Task: Create Card Company Values Discussion in Board Sales Pipeline Management to Workspace Financial Analysis and Planning. Create Card Natural Language Processing Review in Board Project Time Tracking to Workspace Financial Analysis and Planning. Create Card Company Values Discussion in Board Brand Messaging and Copywriting to Workspace Financial Analysis and Planning
Action: Mouse moved to (76, 290)
Screenshot: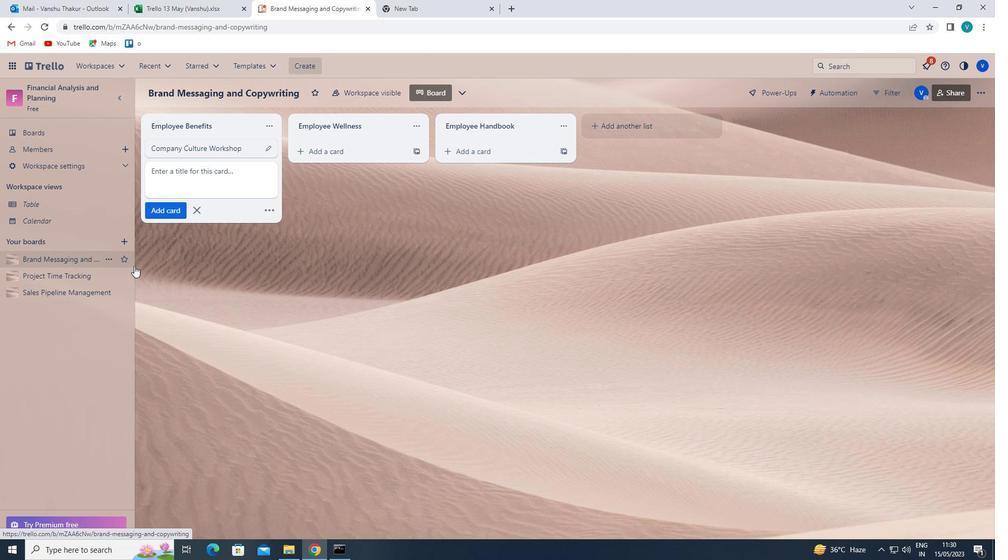 
Action: Mouse pressed left at (76, 290)
Screenshot: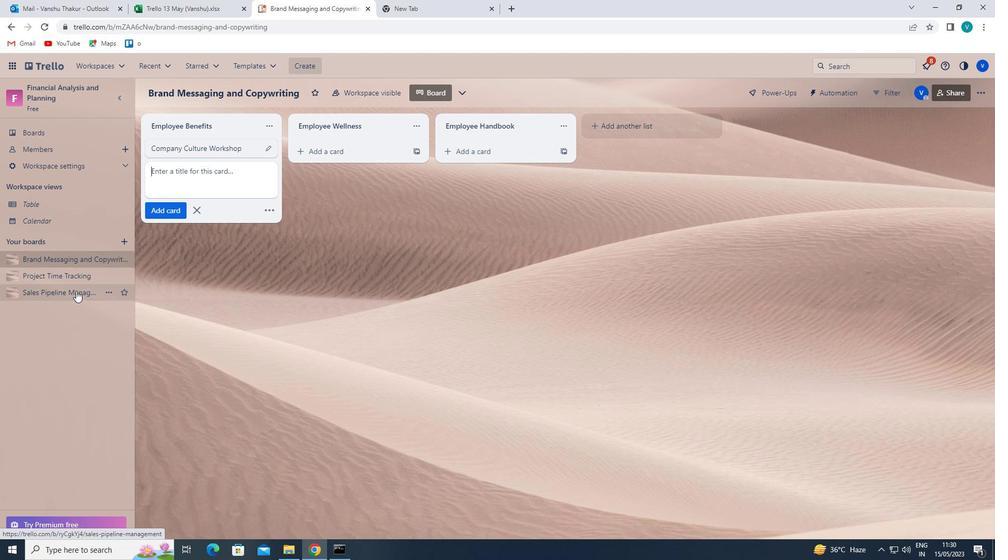 
Action: Mouse pressed left at (76, 290)
Screenshot: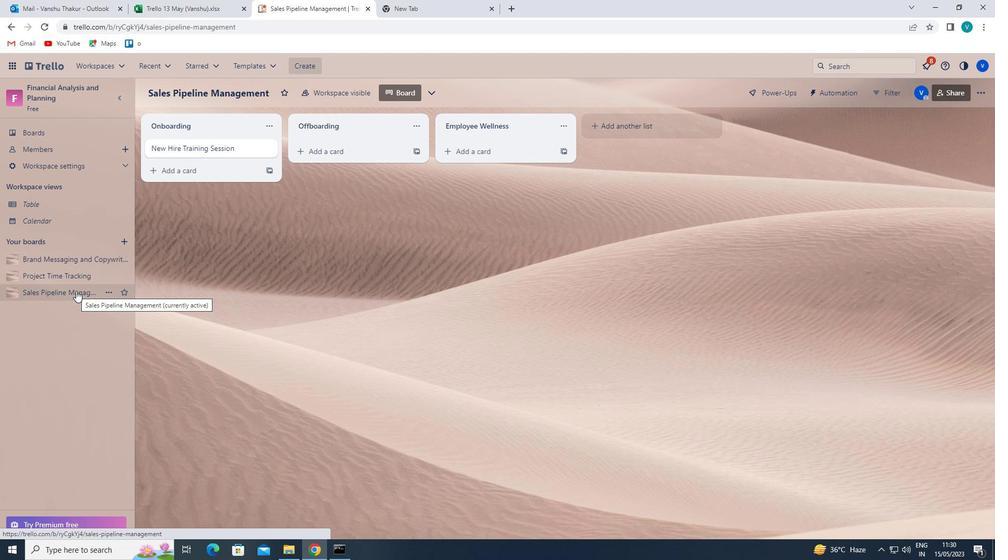 
Action: Mouse moved to (336, 148)
Screenshot: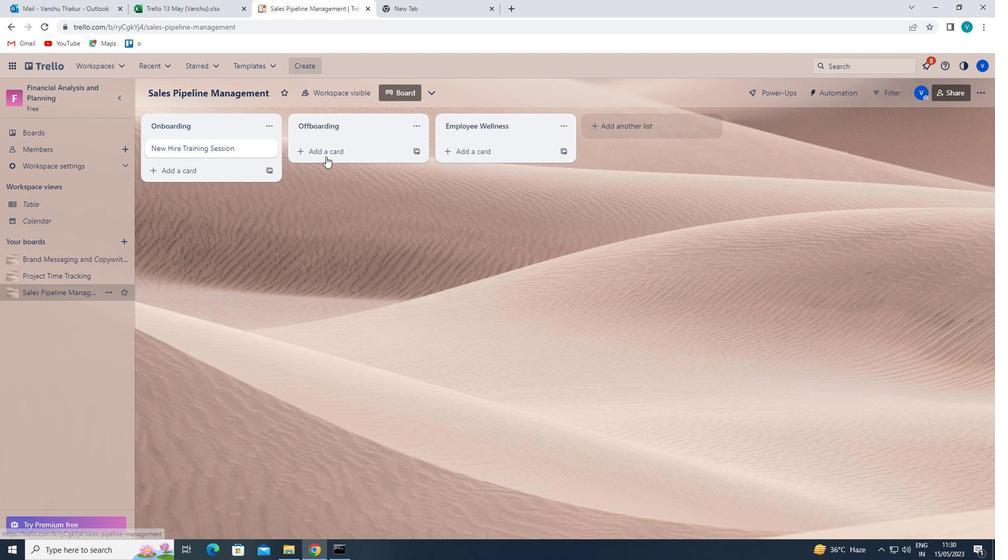 
Action: Mouse pressed left at (336, 148)
Screenshot: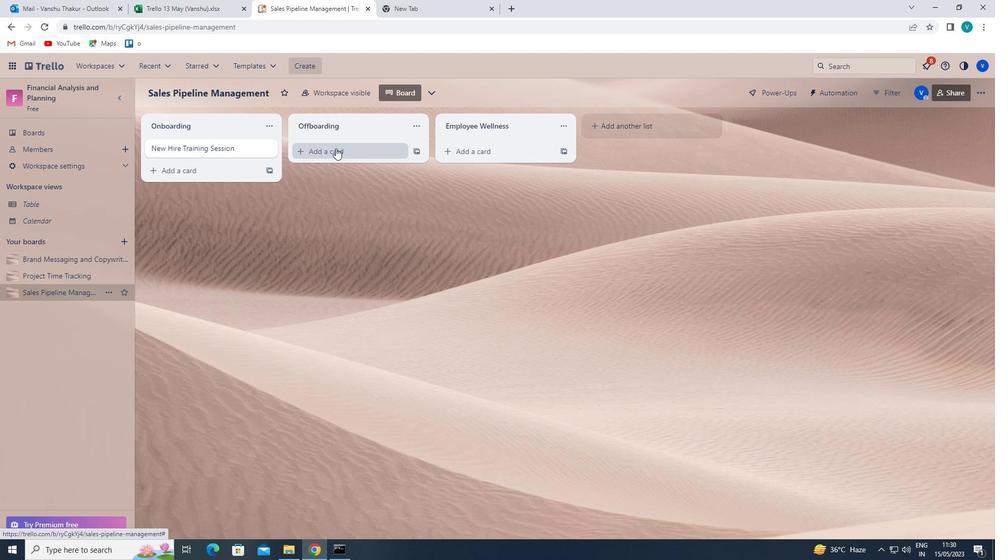 
Action: Mouse moved to (331, 150)
Screenshot: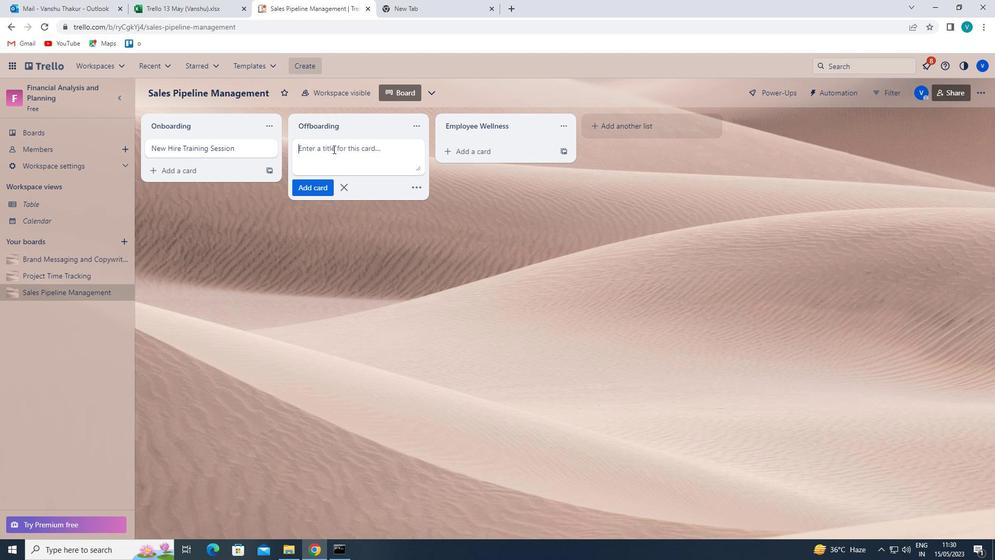 
Action: Key pressed <Key.shift>COMPANY<Key.space><Key.shift>VALUES<Key.space><Key.shift>DISCUSSION<Key.enter>
Screenshot: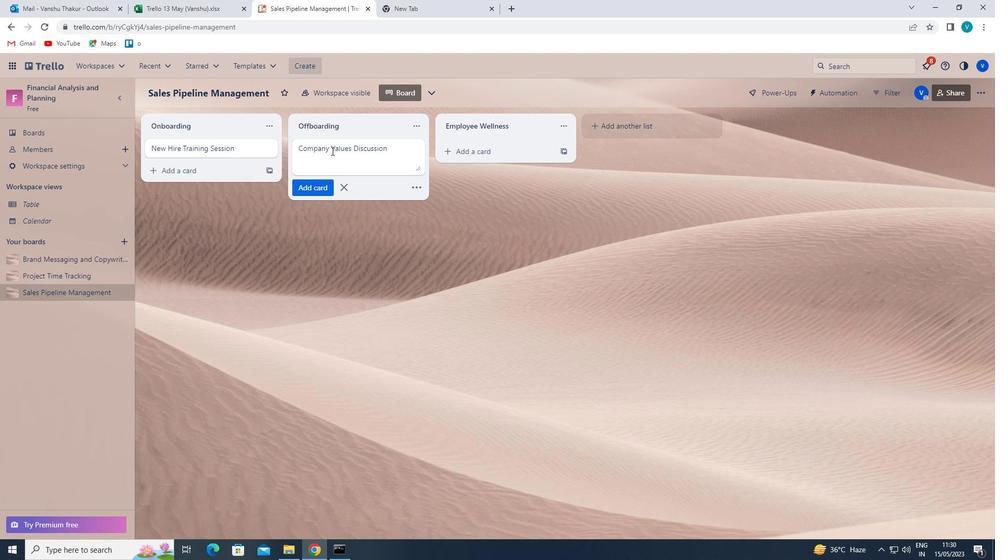 
Action: Mouse moved to (71, 278)
Screenshot: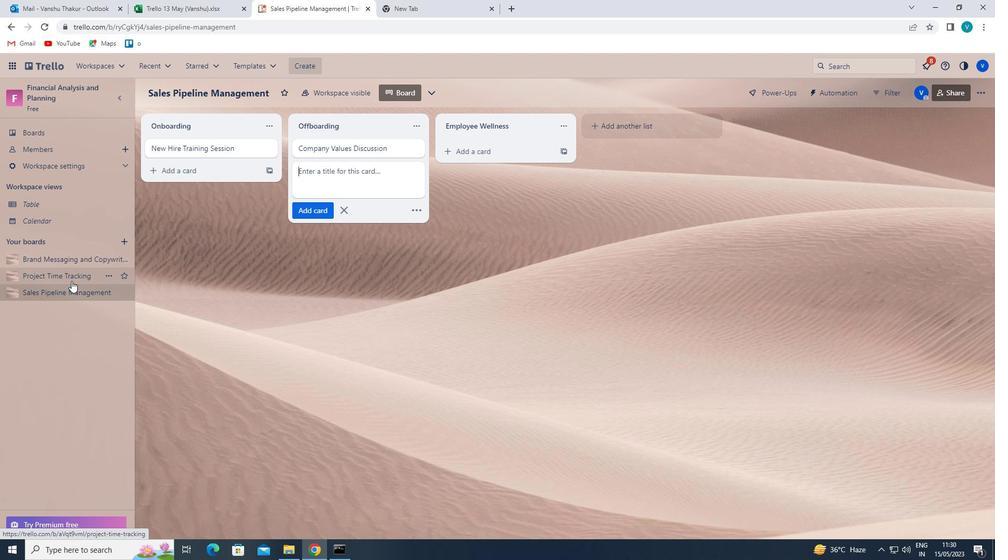 
Action: Mouse pressed left at (71, 278)
Screenshot: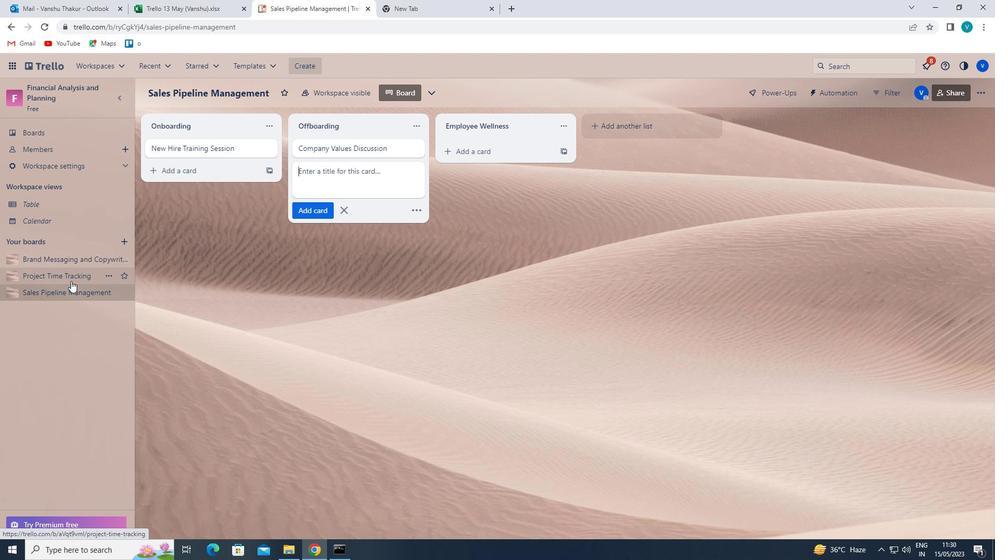 
Action: Mouse moved to (334, 156)
Screenshot: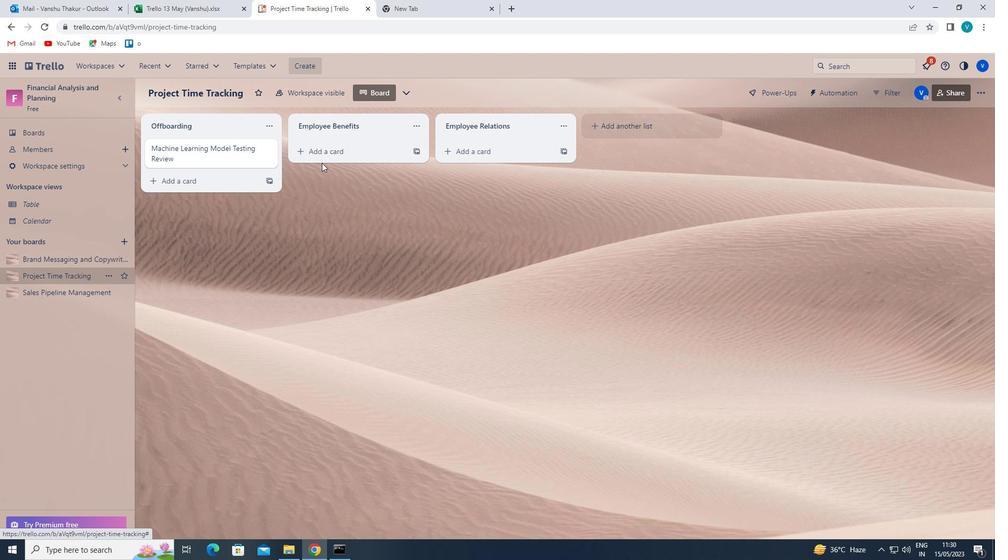 
Action: Mouse pressed left at (334, 156)
Screenshot: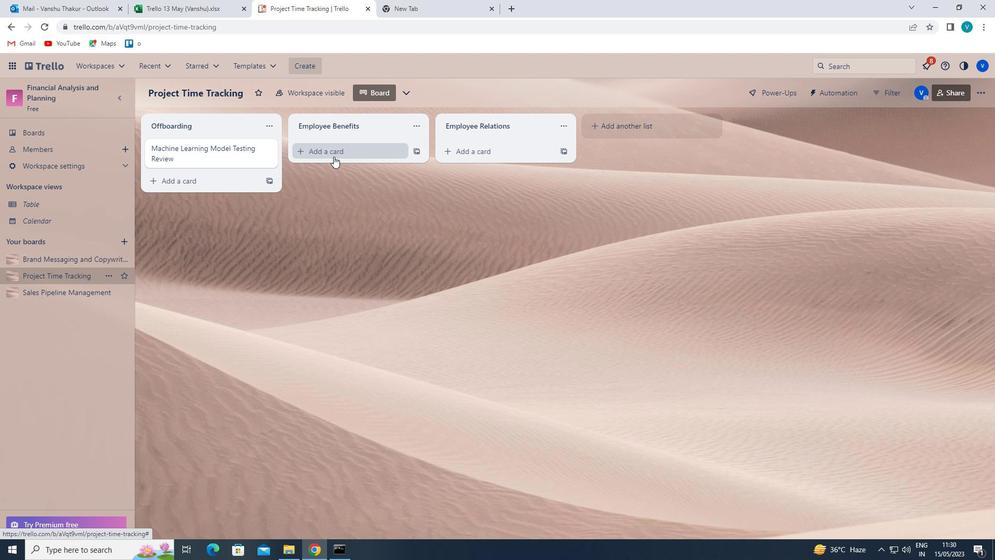 
Action: Key pressed <Key.shift>NATURAL<Key.space><Key.shift>:<Key.shift><Key.backspace><Key.shift>LANGYA<Key.backspace><Key.backspace>UAGE<Key.space><Key.shift>PROCESSING<Key.space><Key.shift>REVIEW<Key.enter>
Screenshot: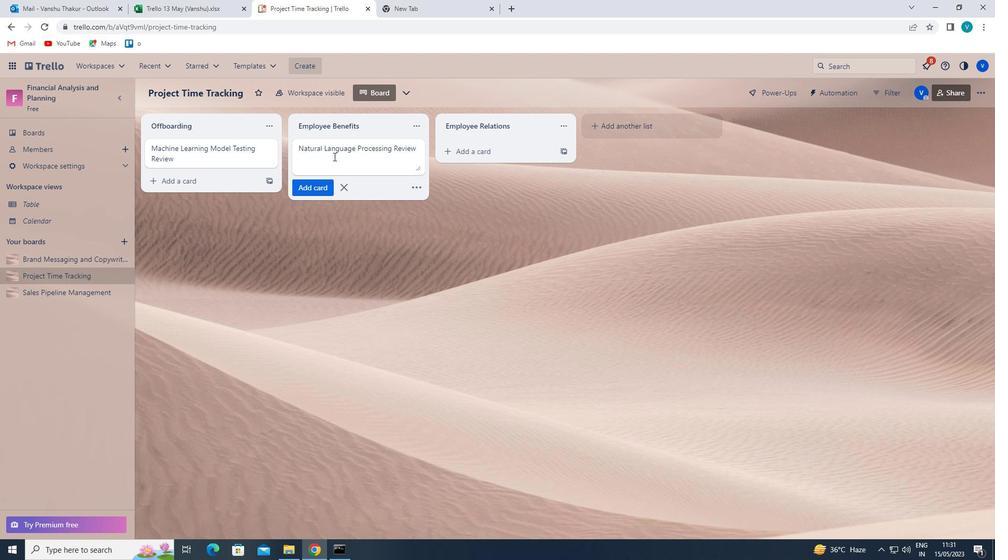
Action: Mouse moved to (73, 259)
Screenshot: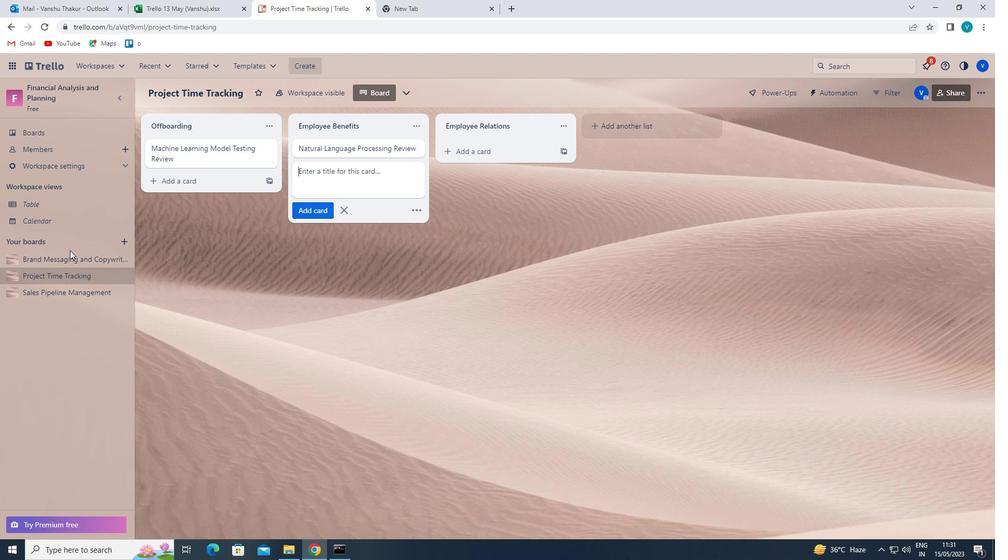 
Action: Mouse pressed left at (73, 259)
Screenshot: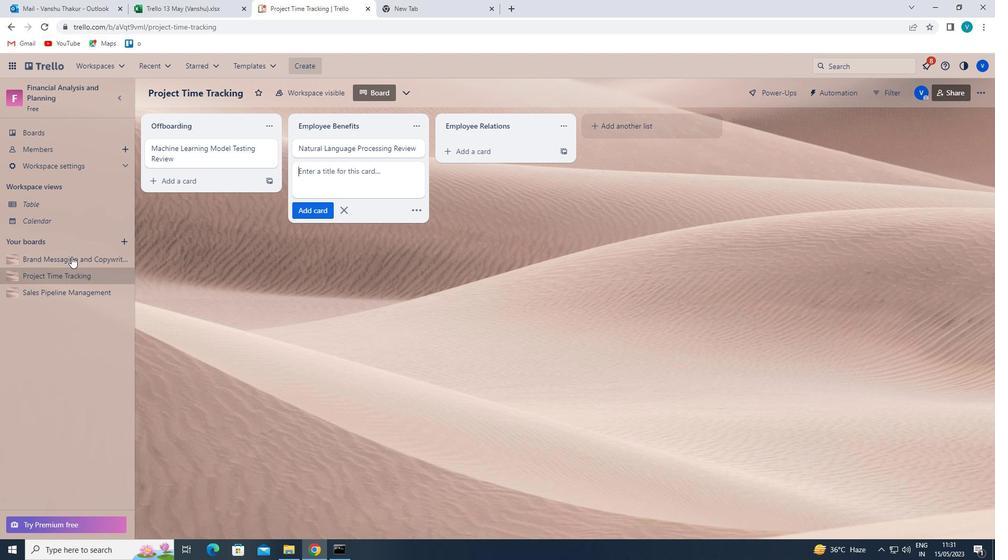 
Action: Mouse moved to (334, 152)
Screenshot: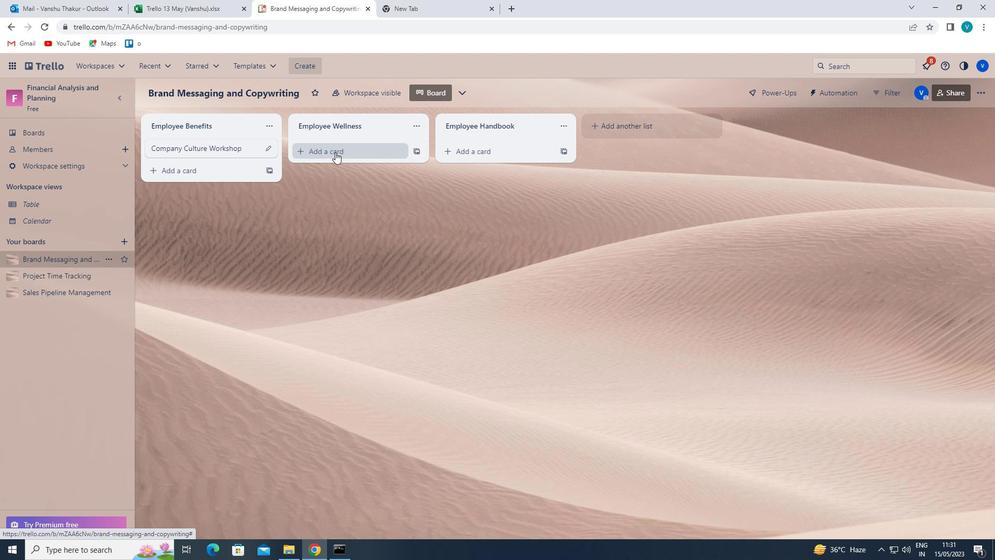 
Action: Mouse pressed left at (334, 152)
Screenshot: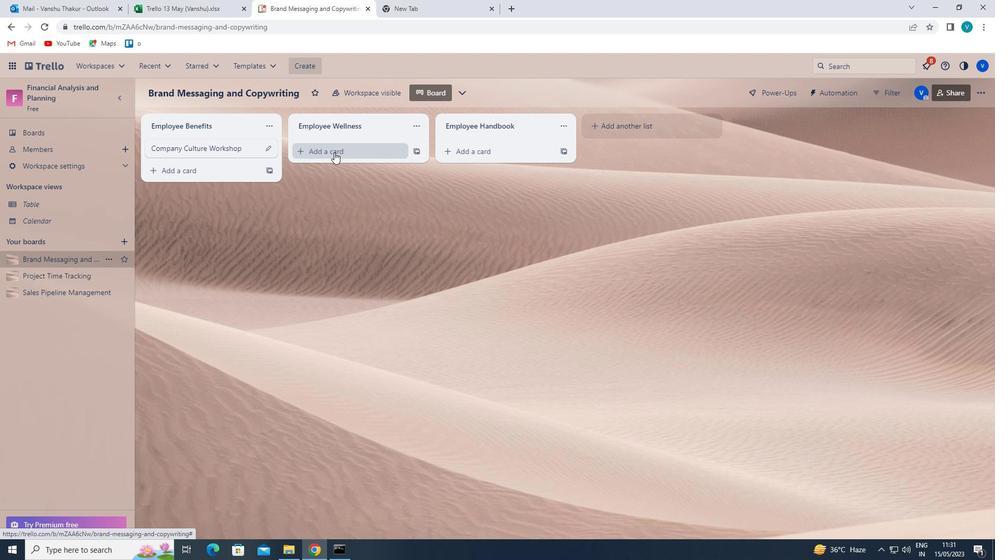 
Action: Mouse moved to (333, 152)
Screenshot: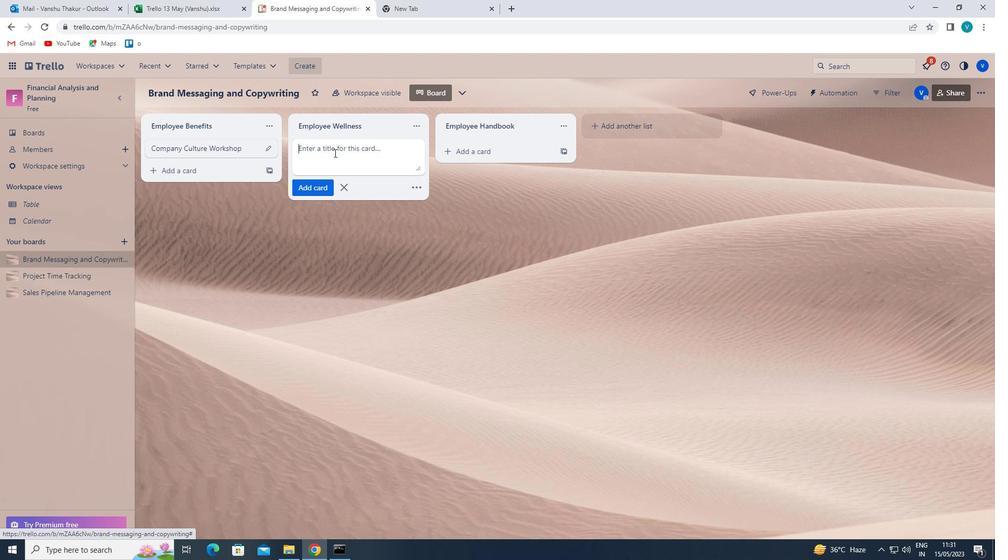 
Action: Key pressed <Key.shift>
Screenshot: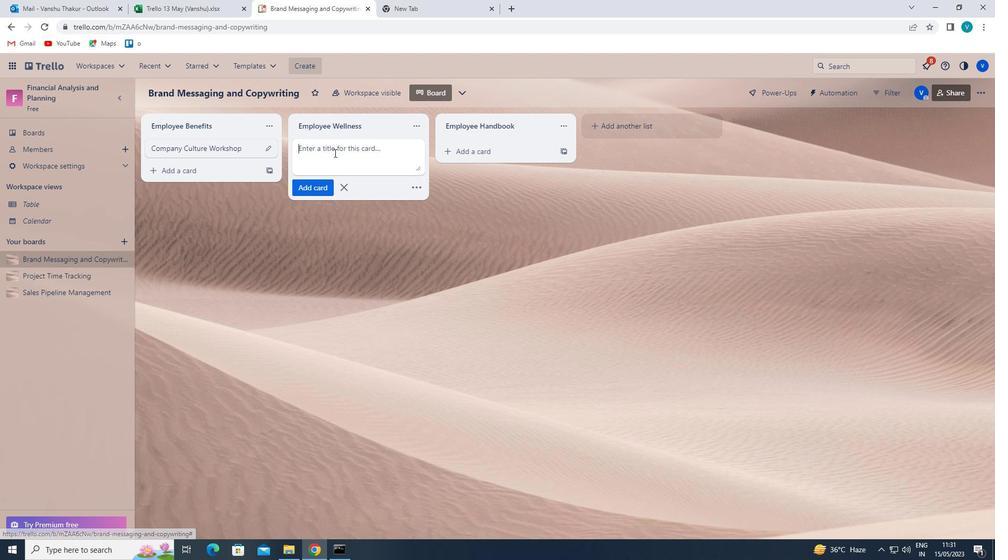 
Action: Mouse moved to (332, 154)
Screenshot: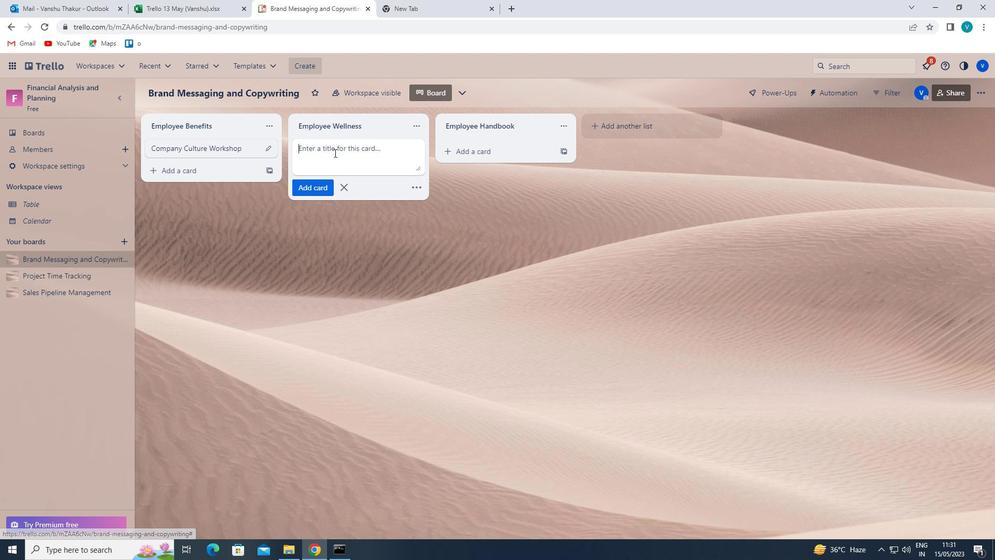 
Action: Key pressed COMPANY<Key.space><Key.shift>VALUES<Key.space><Key.shift>DISCUSSION<Key.enter>
Screenshot: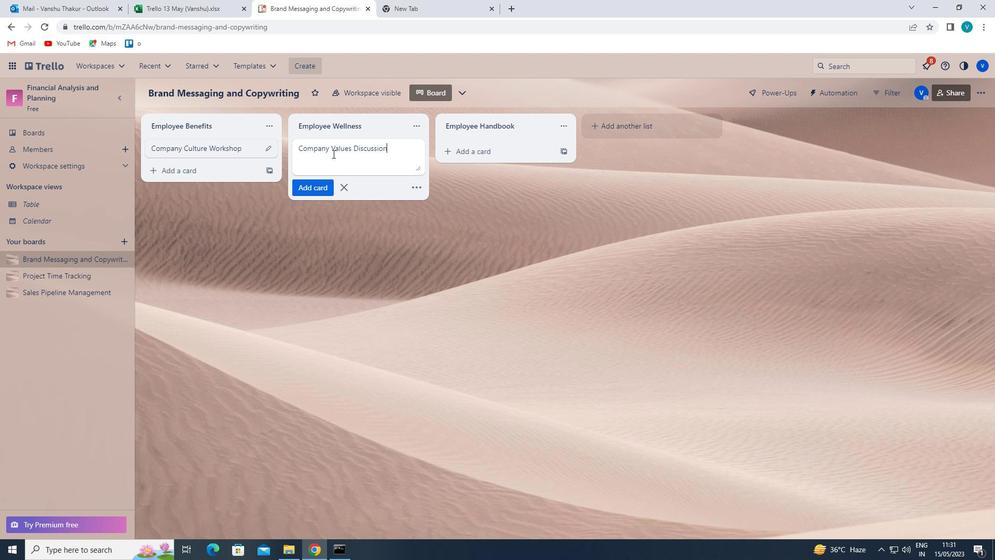 
